 Task: Clear the last 4 weeks passwords and other sign-in data.
Action: Mouse moved to (1277, 37)
Screenshot: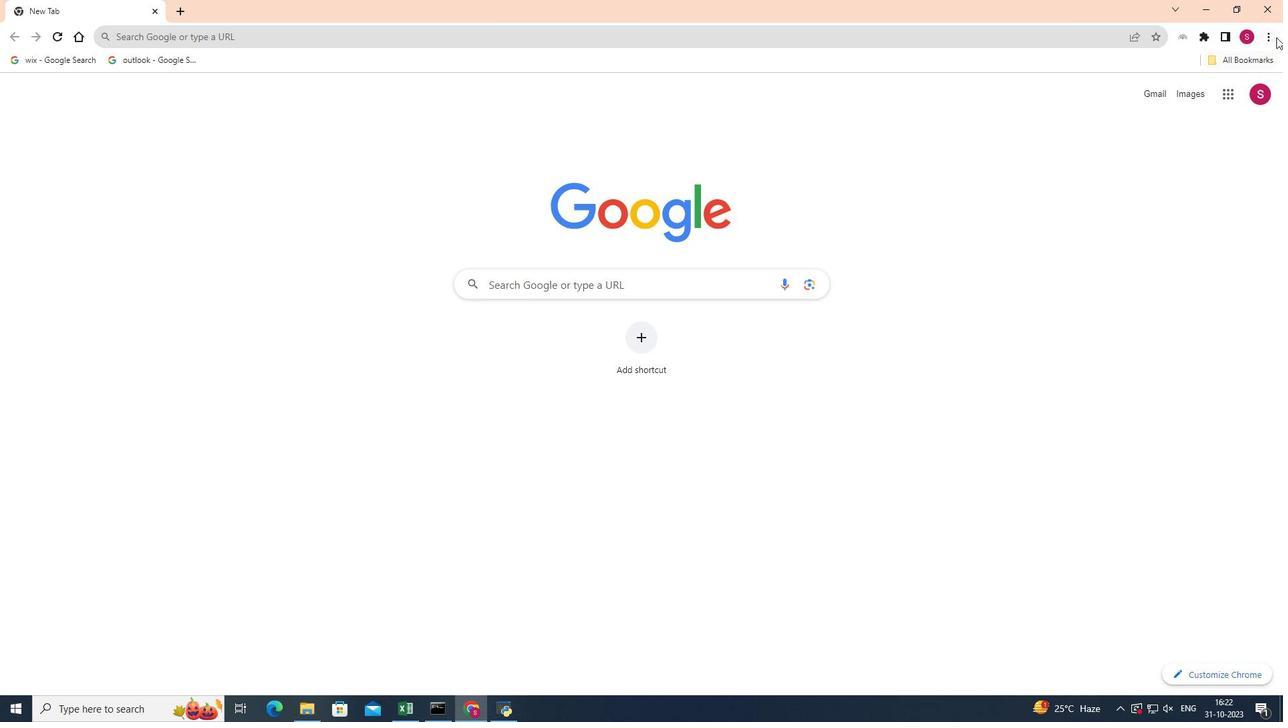 
Action: Mouse pressed left at (1277, 37)
Screenshot: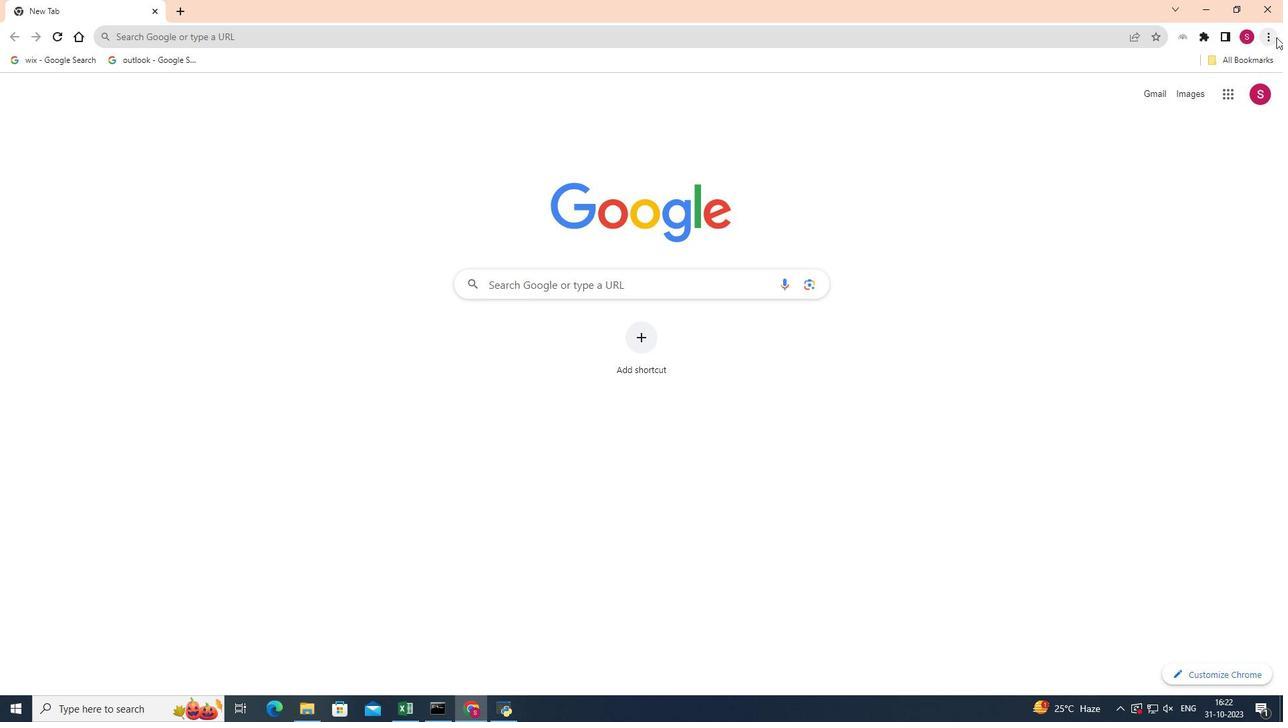 
Action: Mouse moved to (1166, 240)
Screenshot: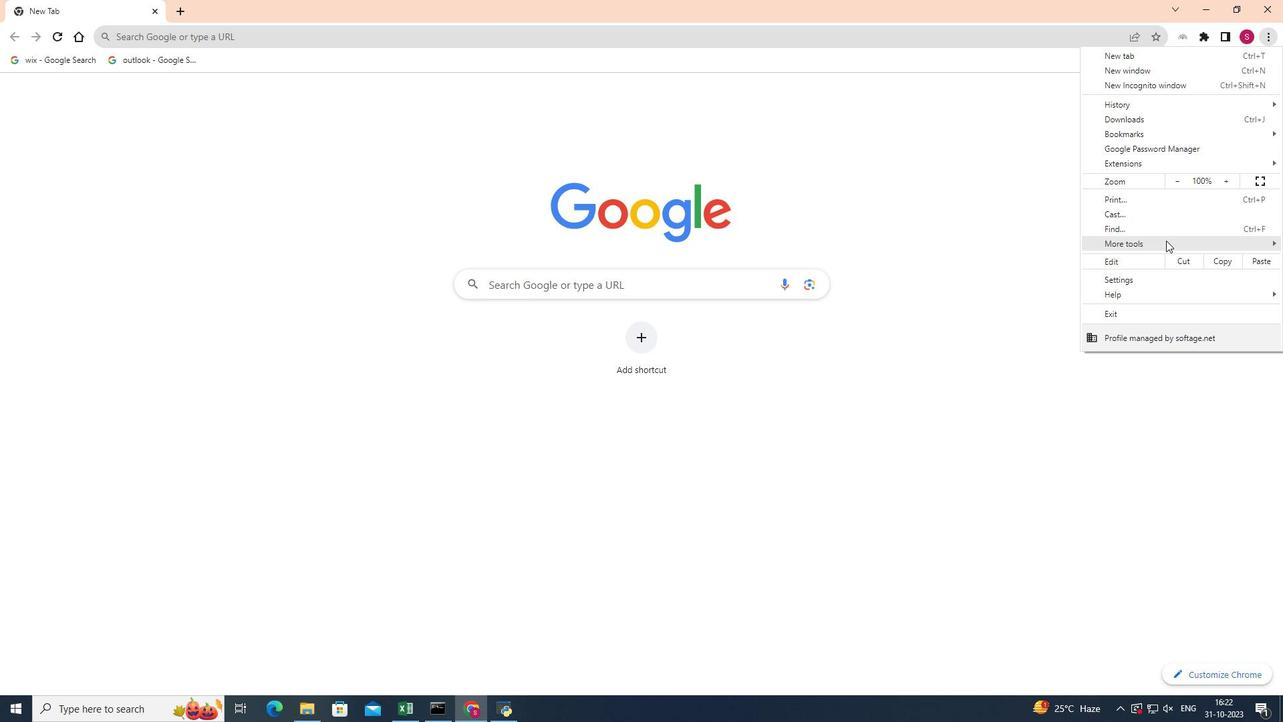 
Action: Mouse pressed left at (1166, 240)
Screenshot: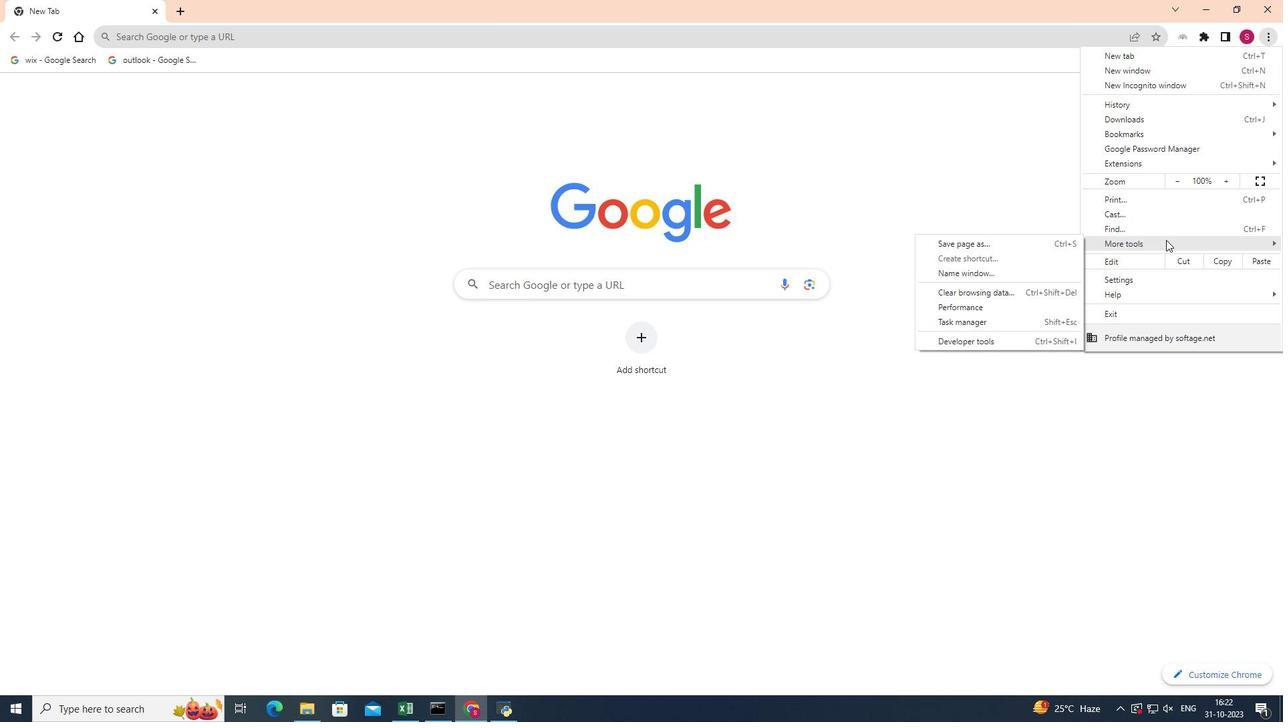 
Action: Mouse moved to (1049, 293)
Screenshot: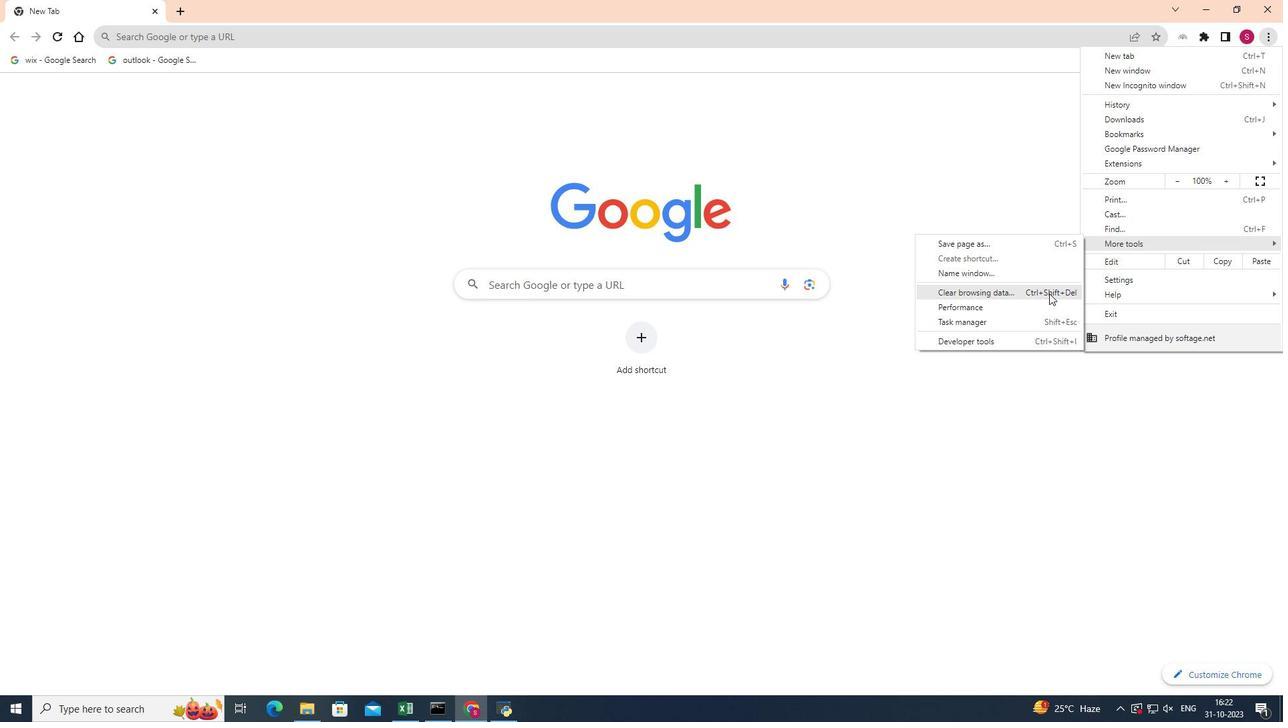
Action: Mouse pressed left at (1049, 293)
Screenshot: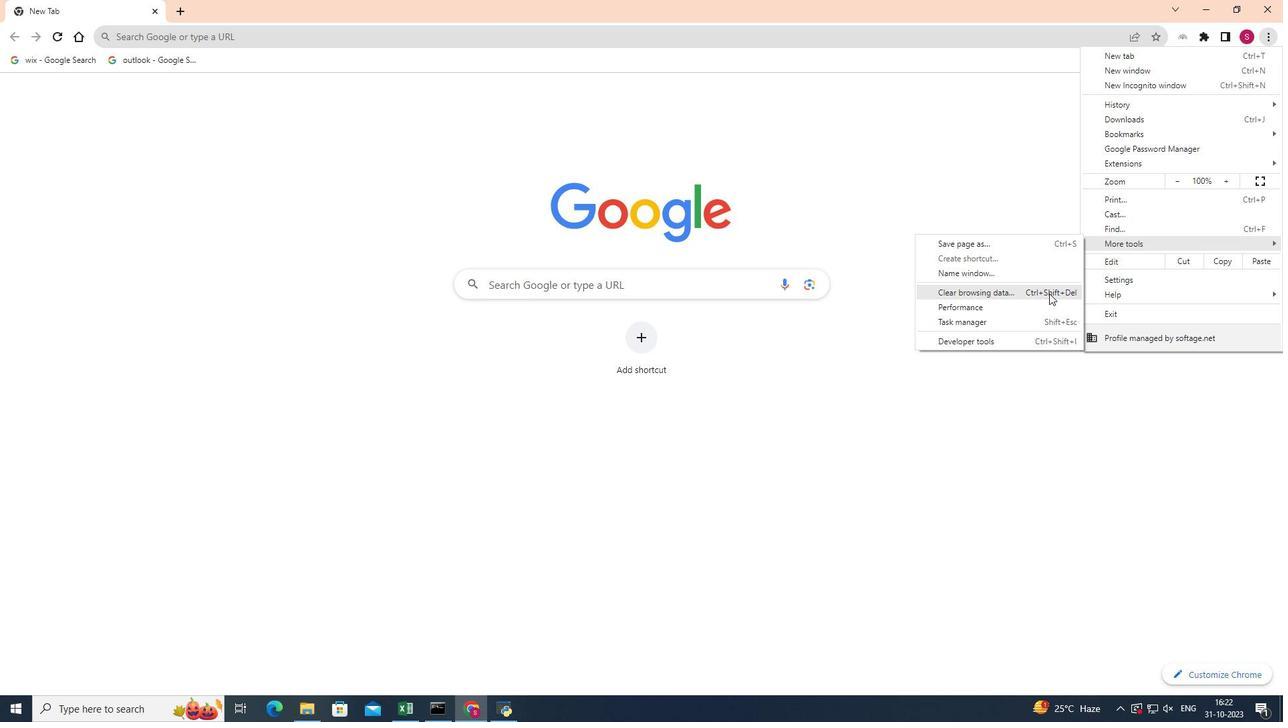 
Action: Mouse moved to (724, 215)
Screenshot: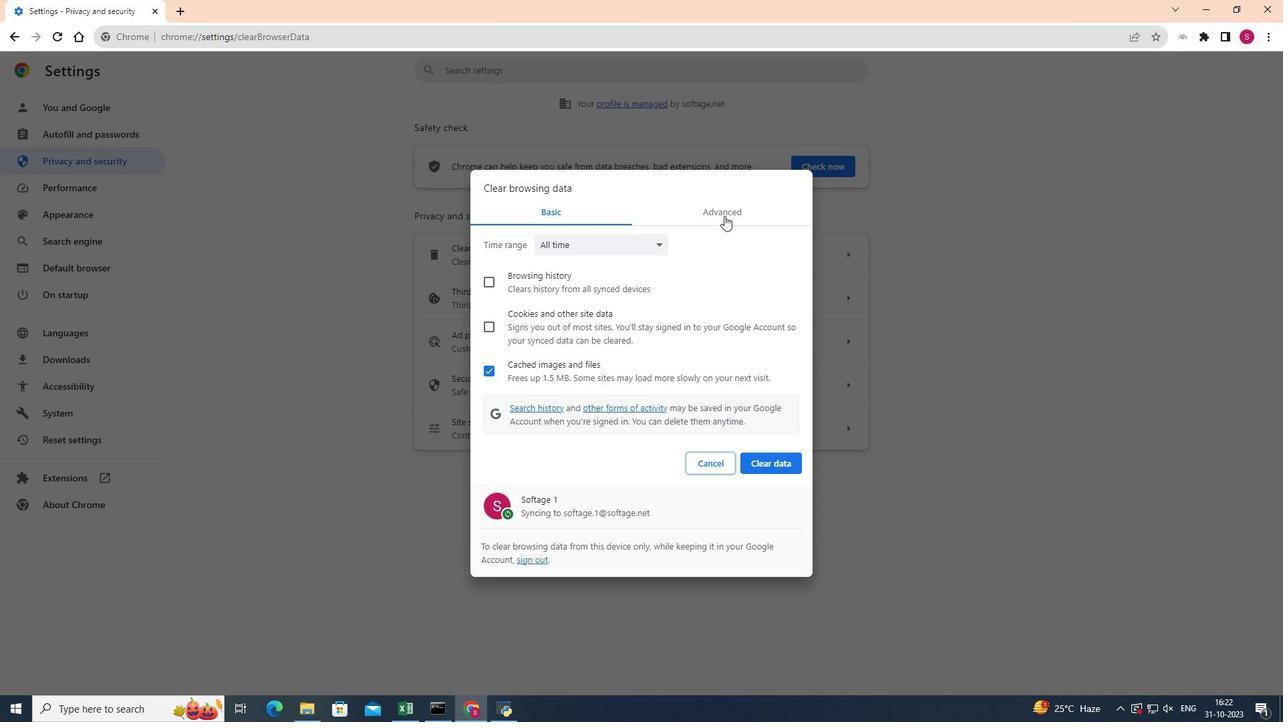 
Action: Mouse pressed left at (724, 215)
Screenshot: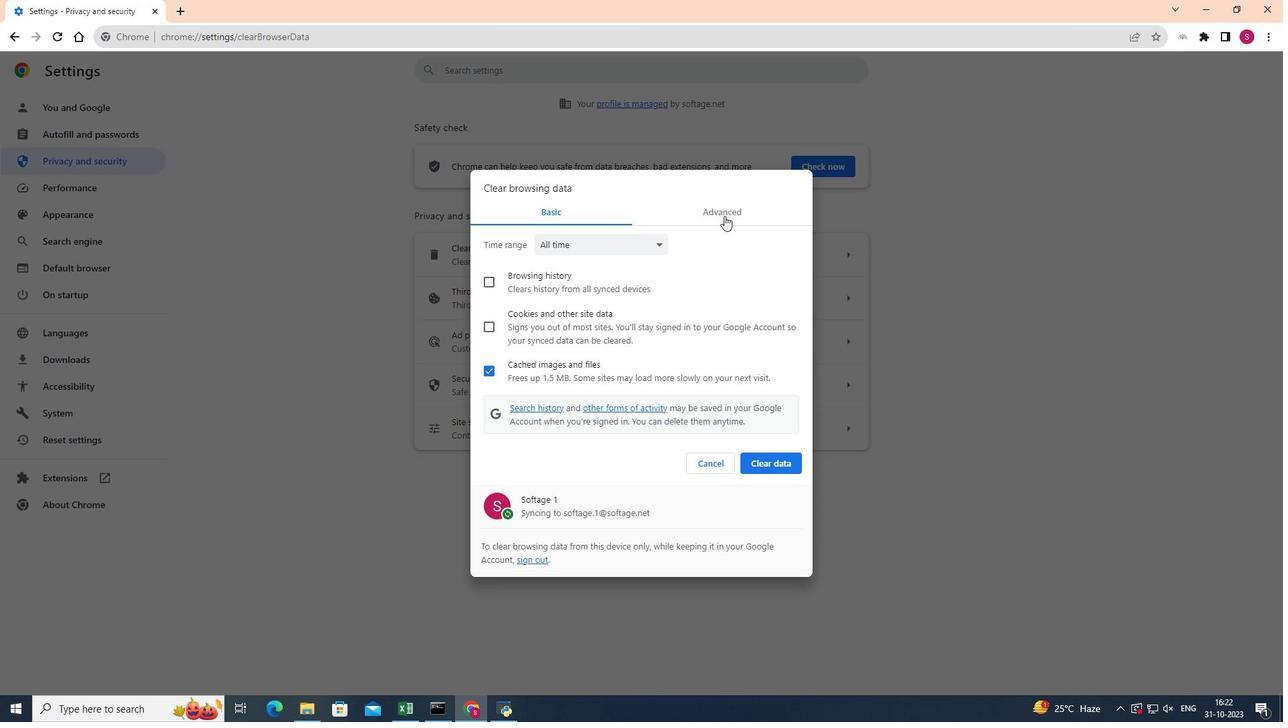 
Action: Mouse moved to (653, 245)
Screenshot: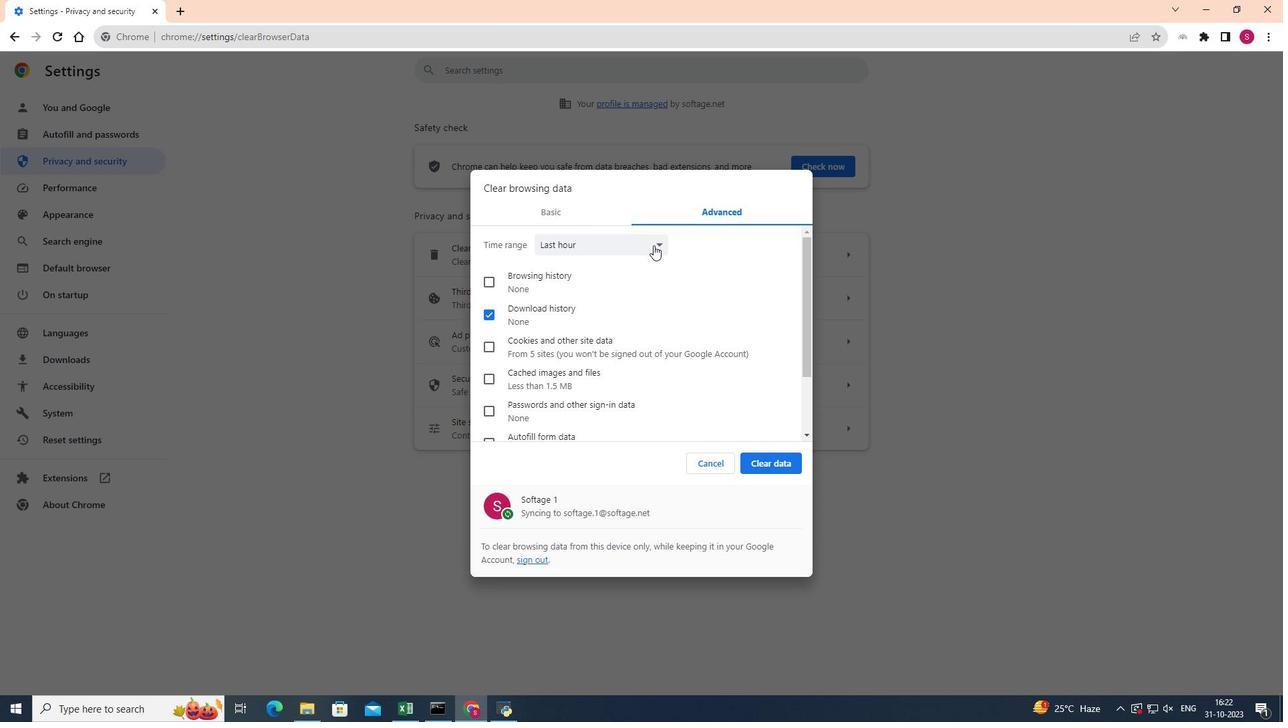 
Action: Mouse pressed left at (653, 245)
Screenshot: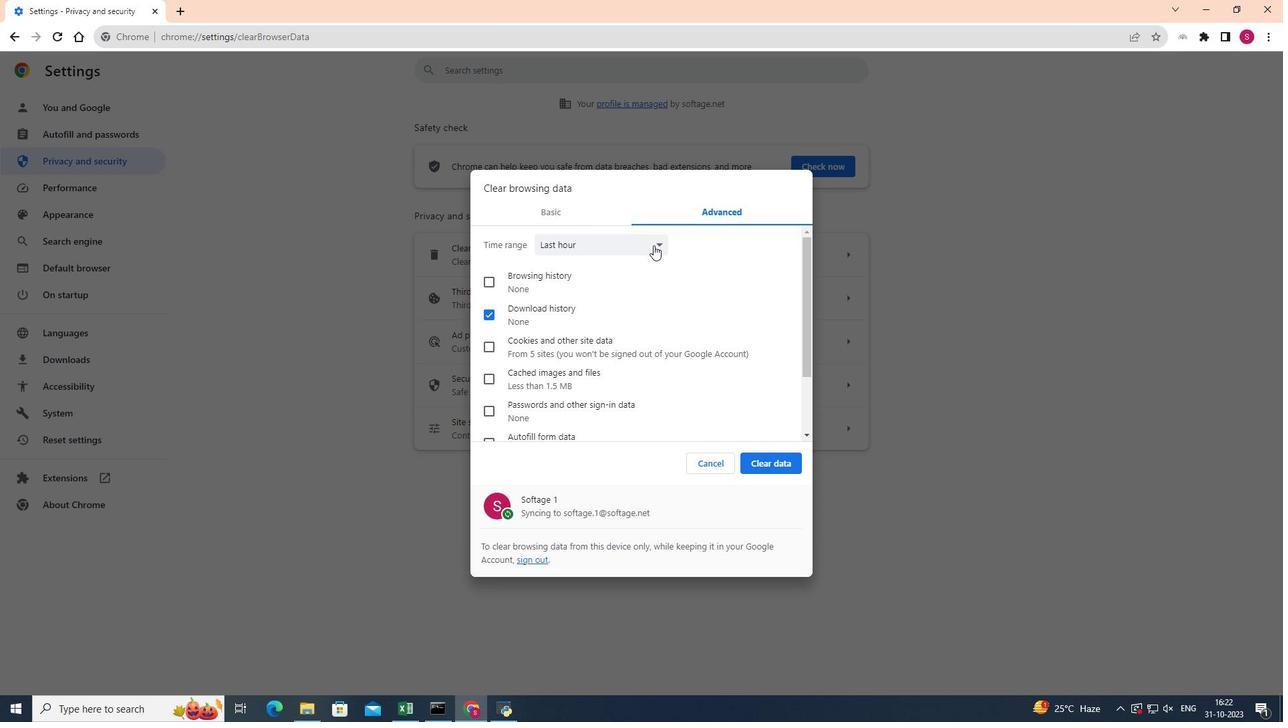 
Action: Mouse moved to (583, 298)
Screenshot: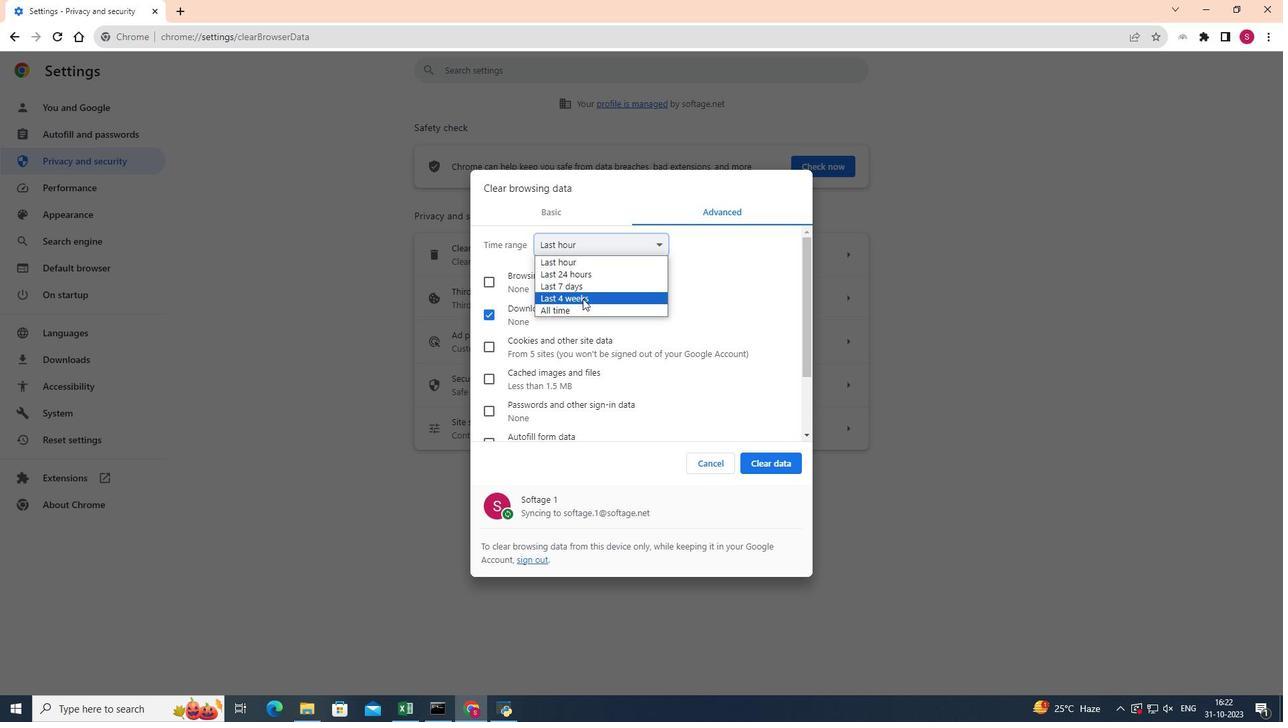 
Action: Mouse pressed left at (583, 298)
Screenshot: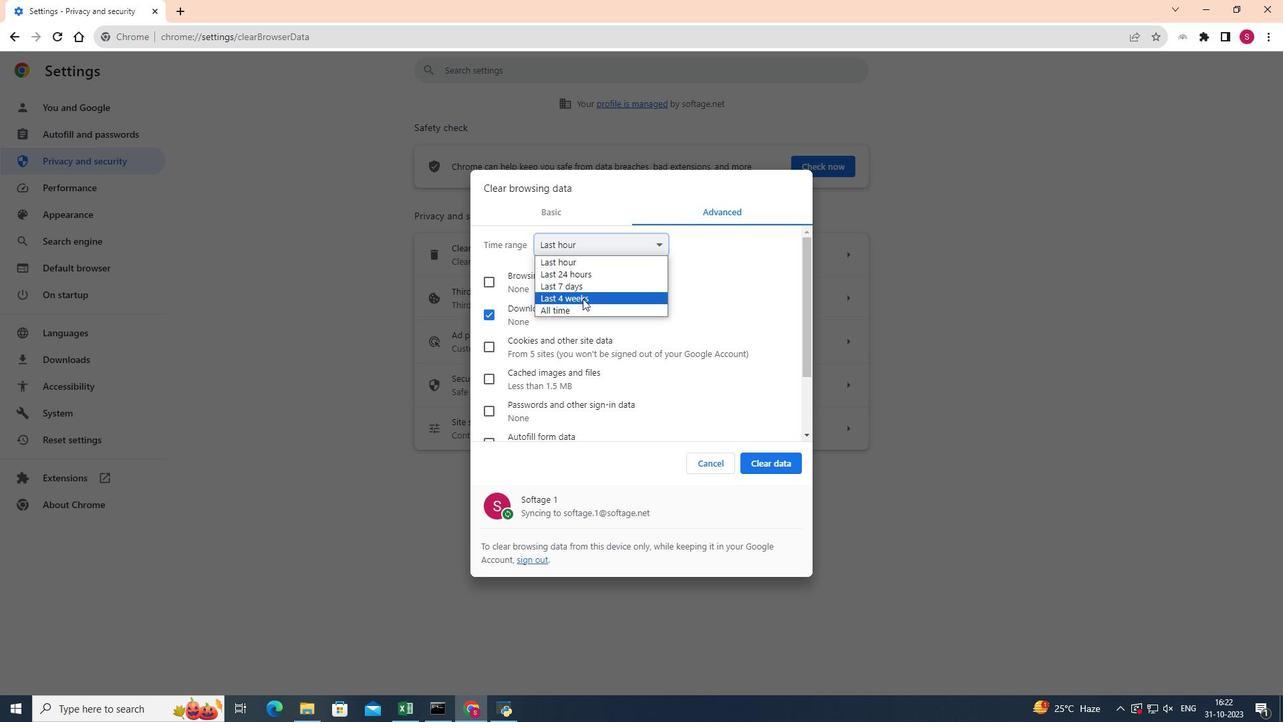 
Action: Mouse moved to (562, 310)
Screenshot: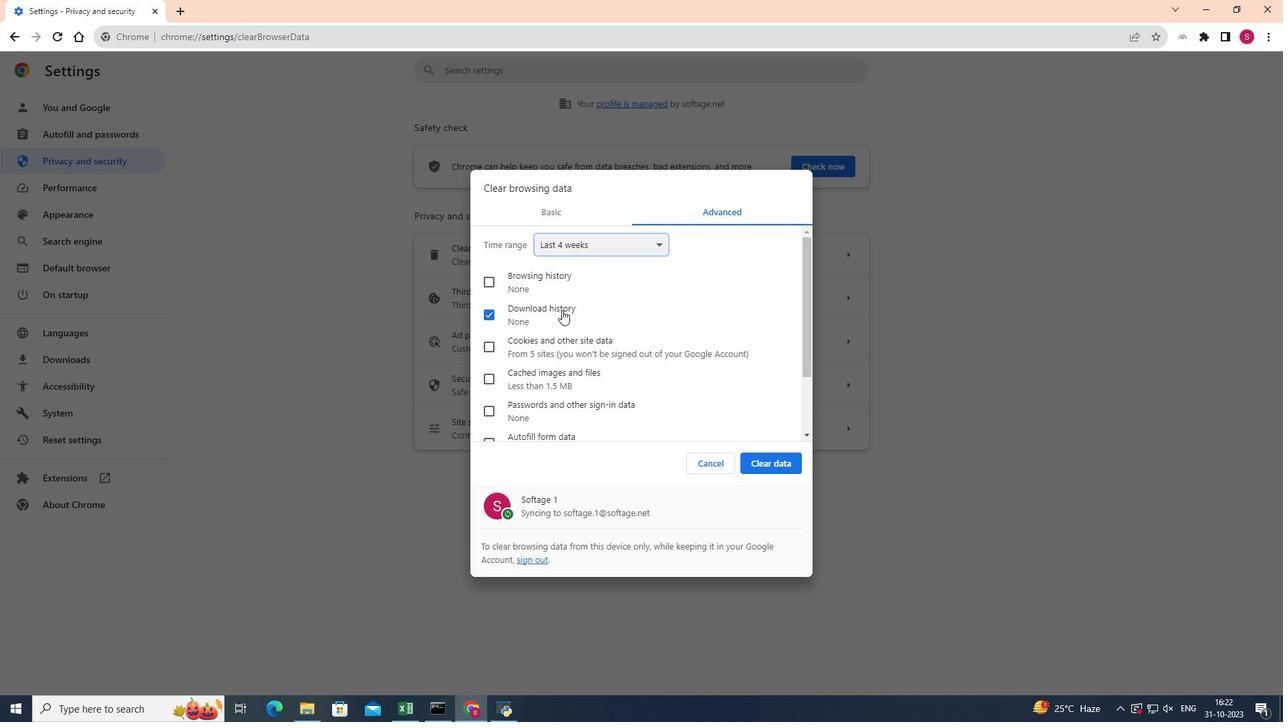
Action: Mouse scrolled (562, 309) with delta (0, 0)
Screenshot: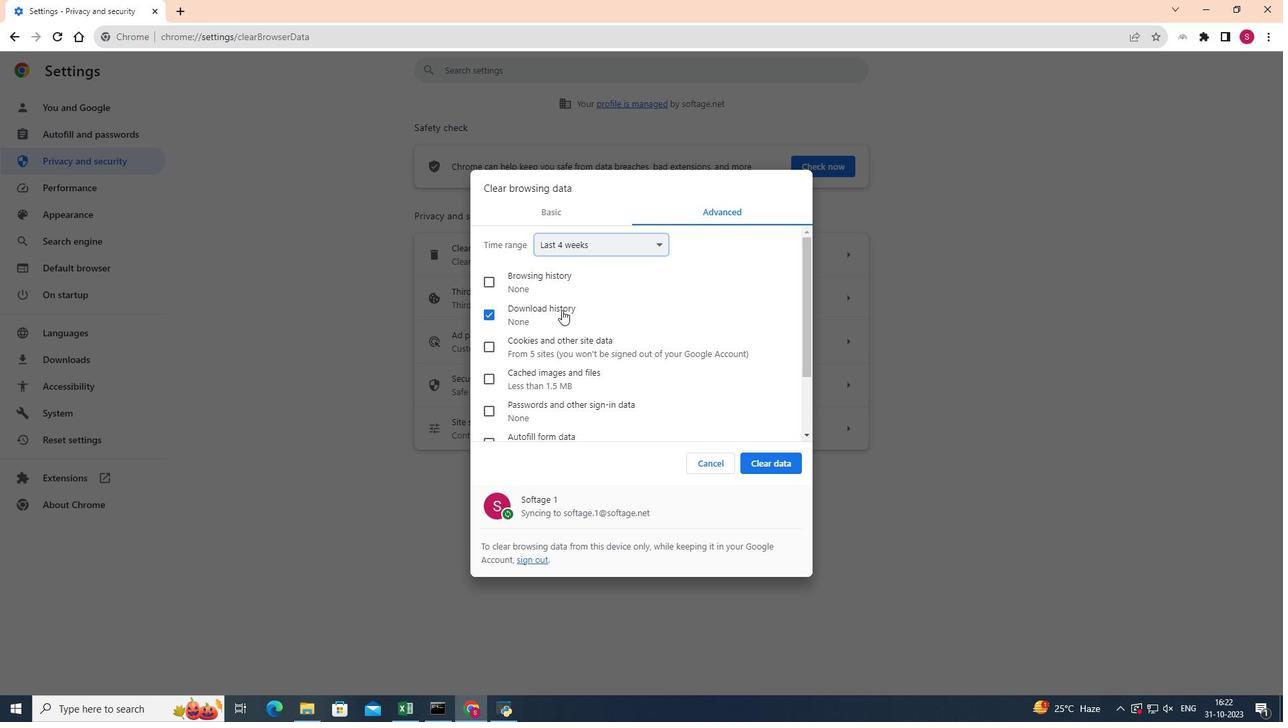 
Action: Mouse moved to (487, 247)
Screenshot: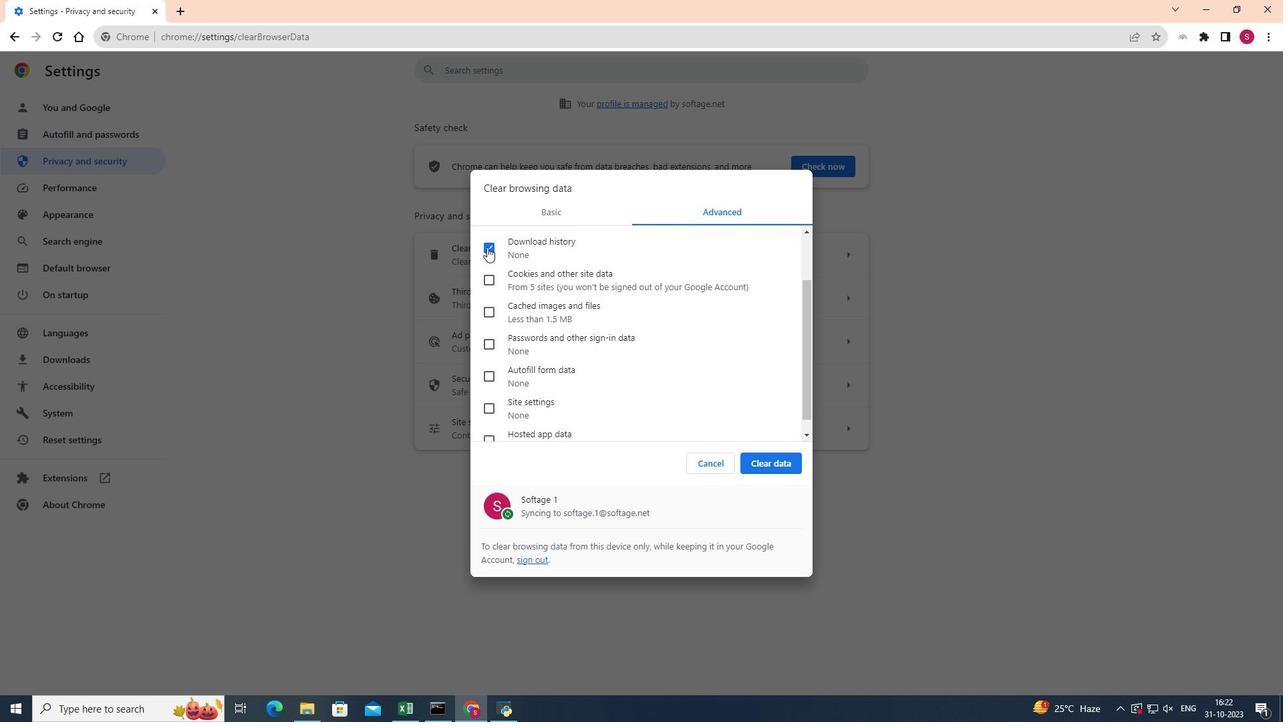 
Action: Mouse pressed left at (487, 247)
Screenshot: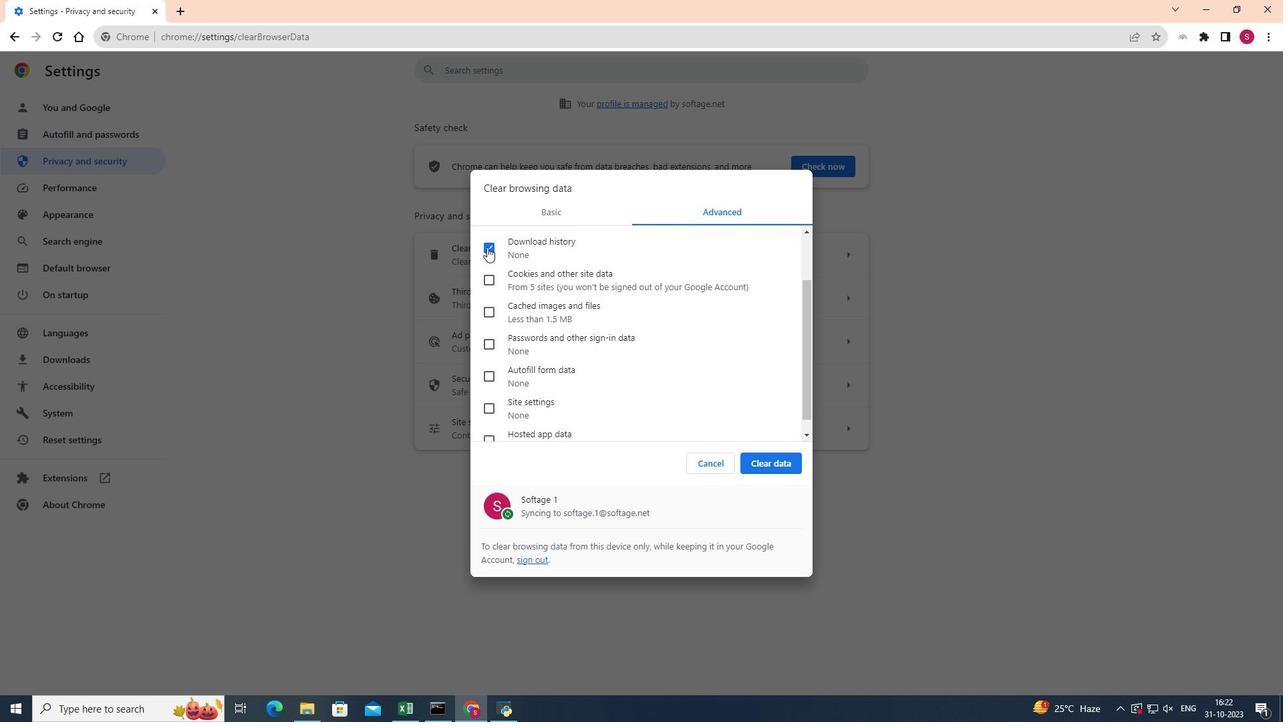 
Action: Mouse moved to (618, 300)
Screenshot: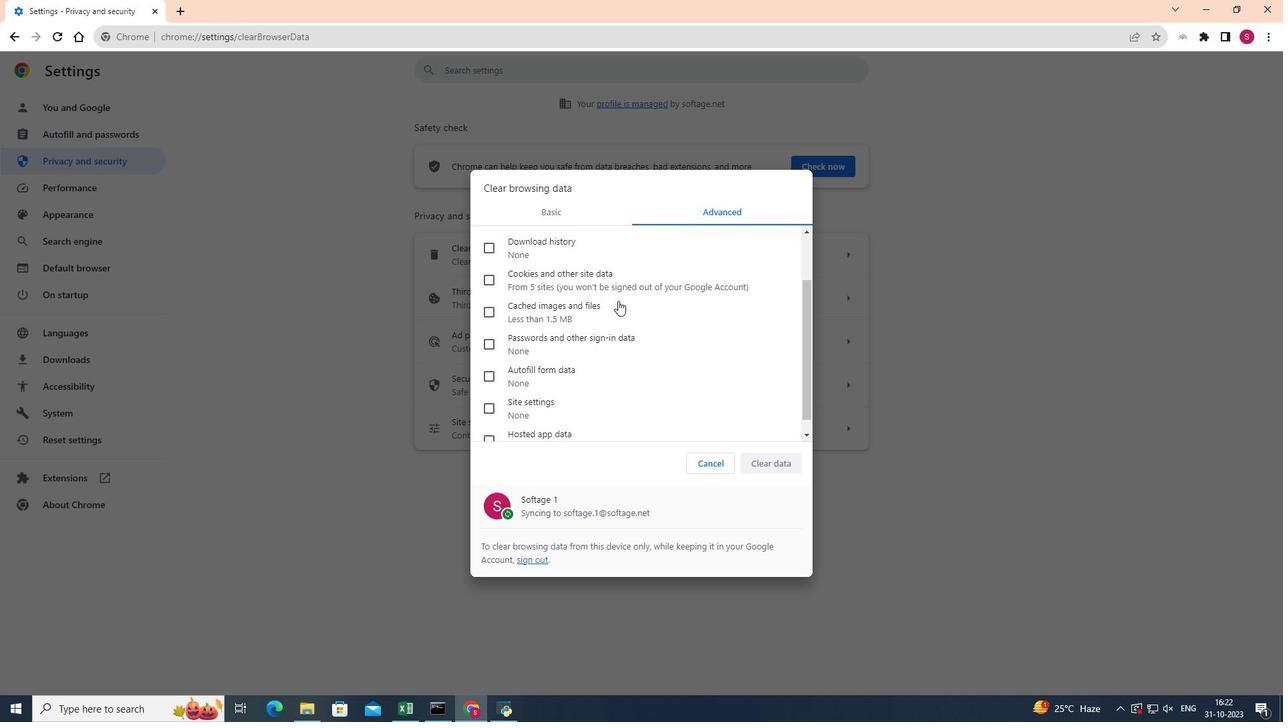 
Action: Mouse scrolled (618, 300) with delta (0, 0)
Screenshot: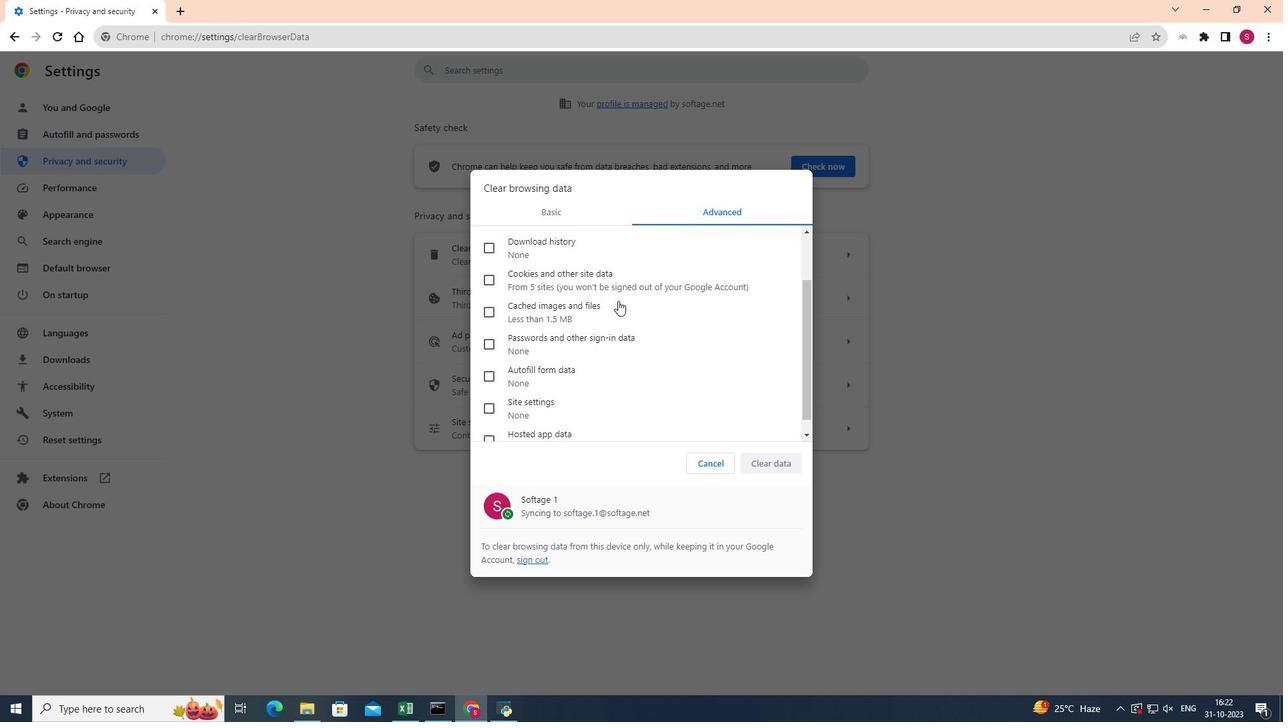 
Action: Mouse moved to (490, 330)
Screenshot: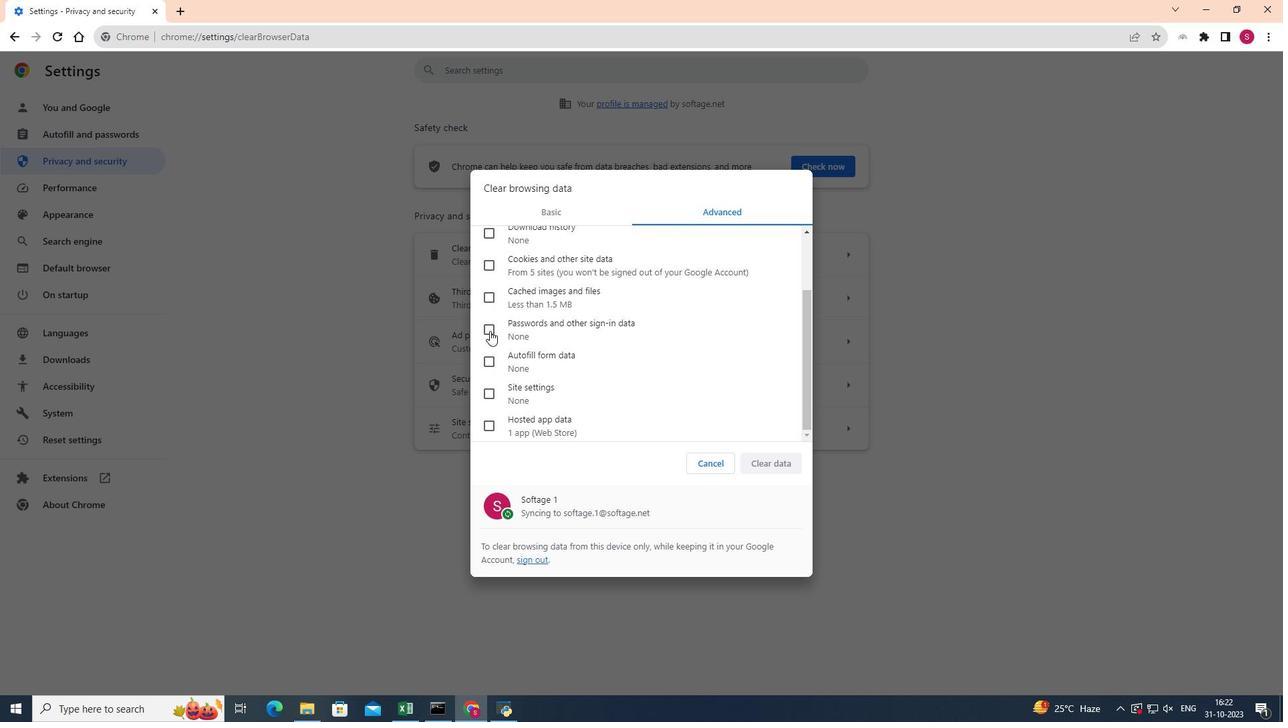 
Action: Mouse pressed left at (490, 330)
Screenshot: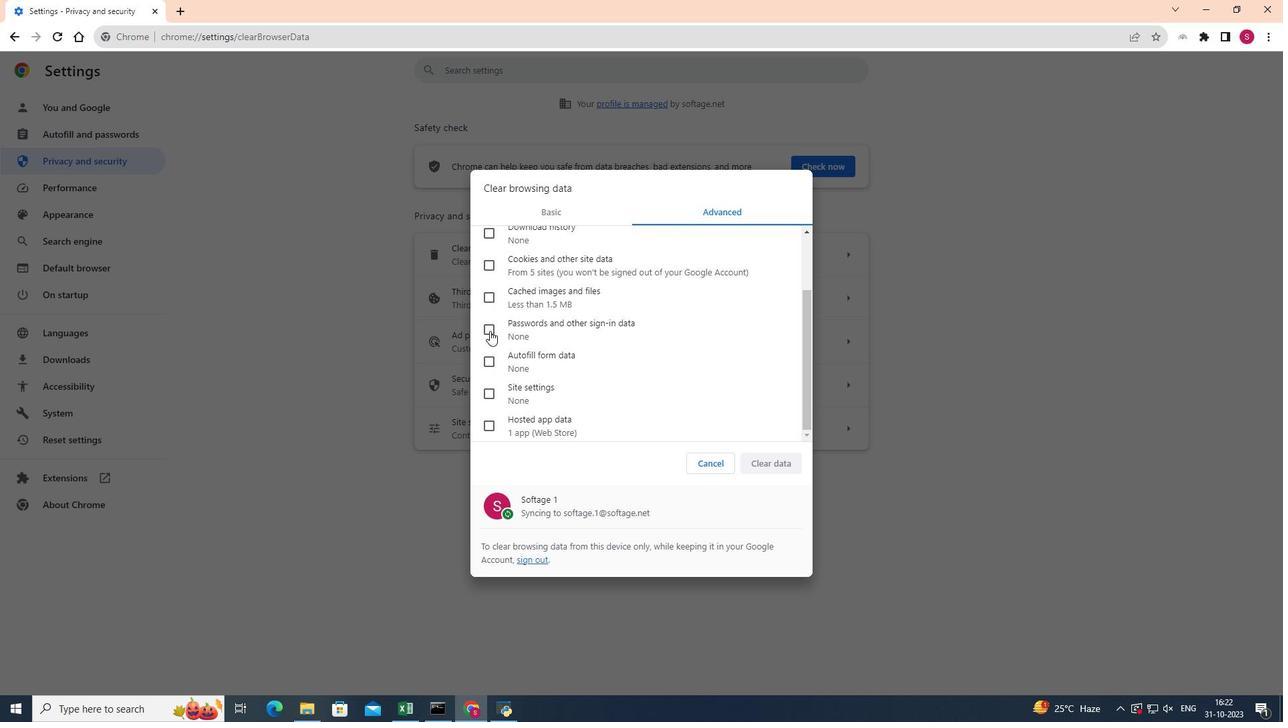 
Action: Mouse moved to (776, 468)
Screenshot: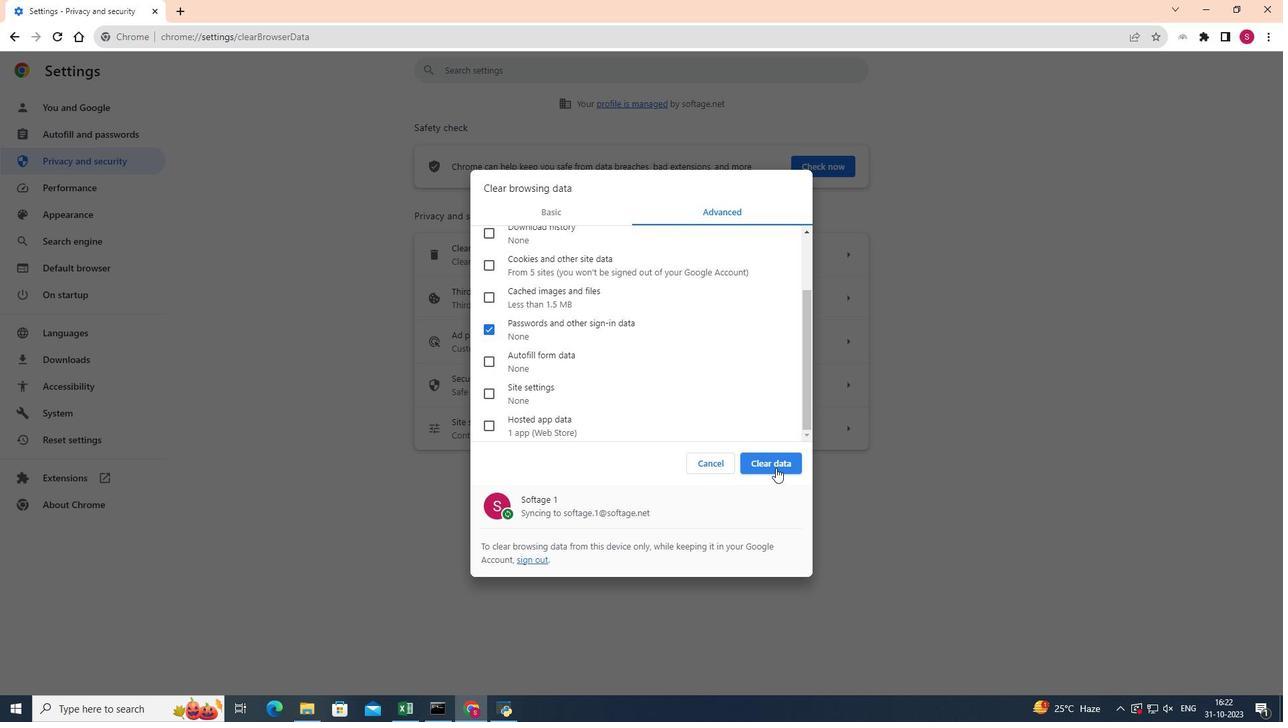 
Action: Mouse pressed left at (776, 468)
Screenshot: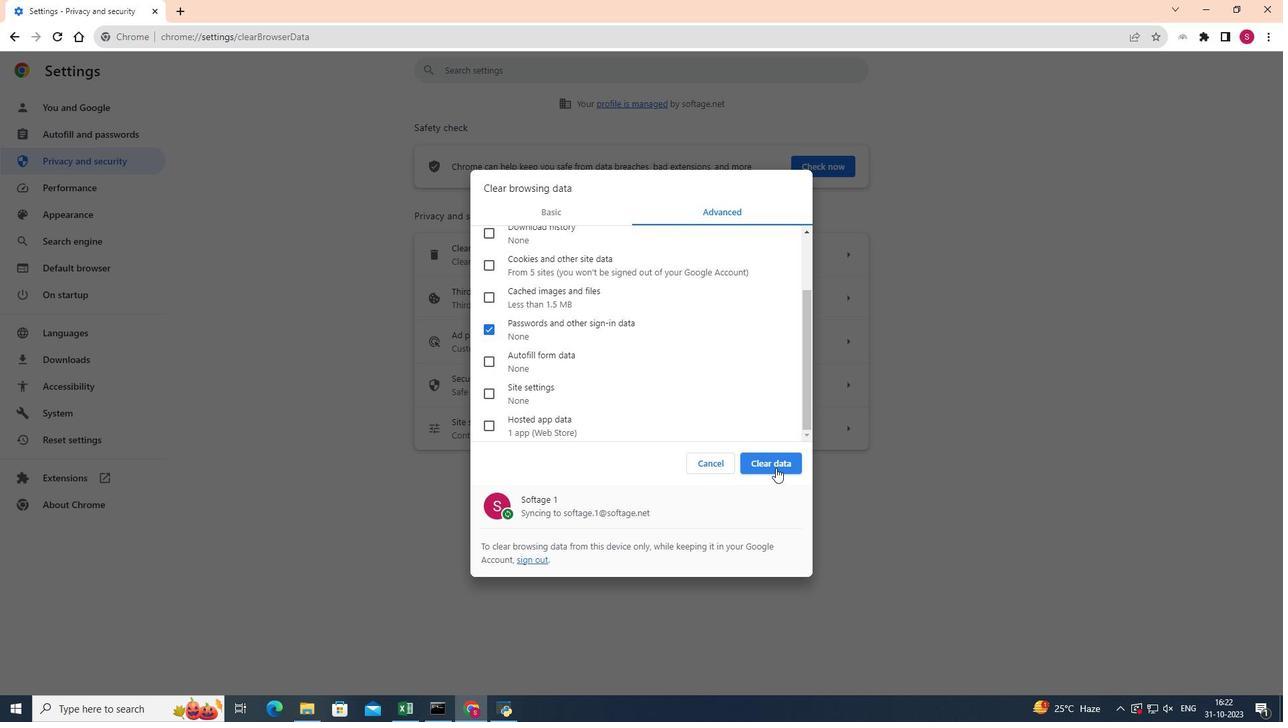 
